Task: Unfollow the company page of Aramco
Action: Mouse moved to (707, 76)
Screenshot: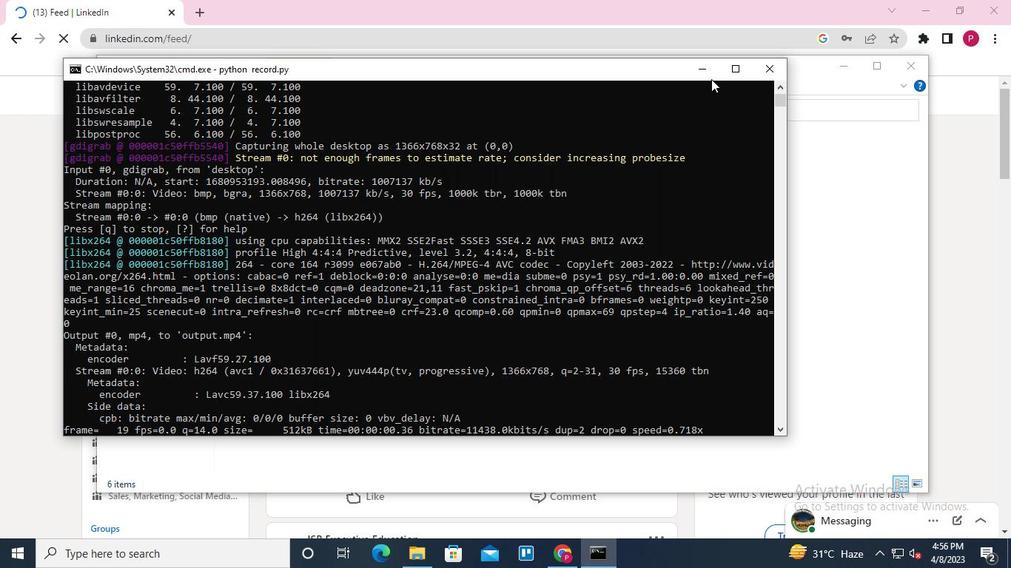 
Action: Mouse pressed left at (707, 76)
Screenshot: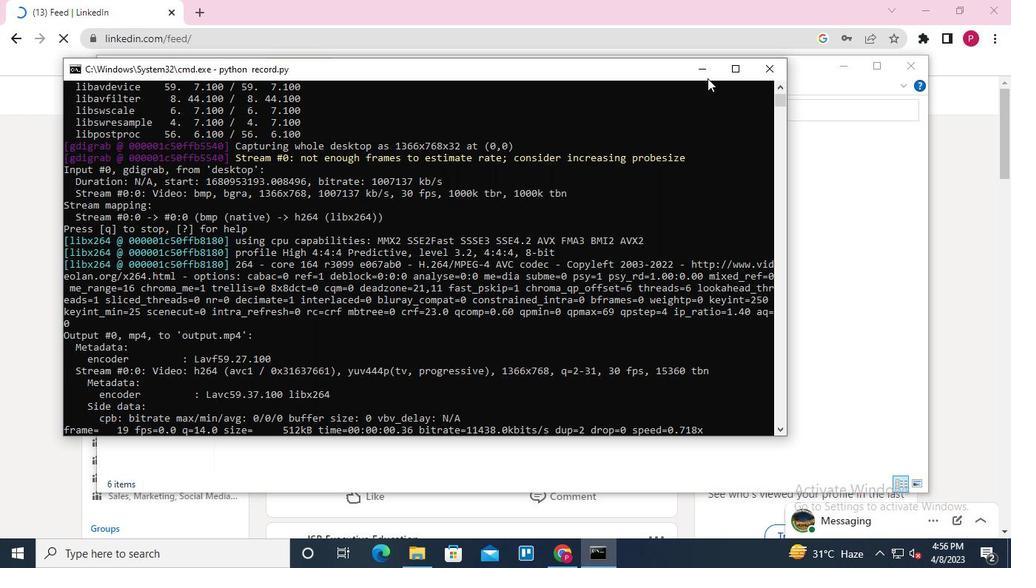 
Action: Mouse moved to (841, 71)
Screenshot: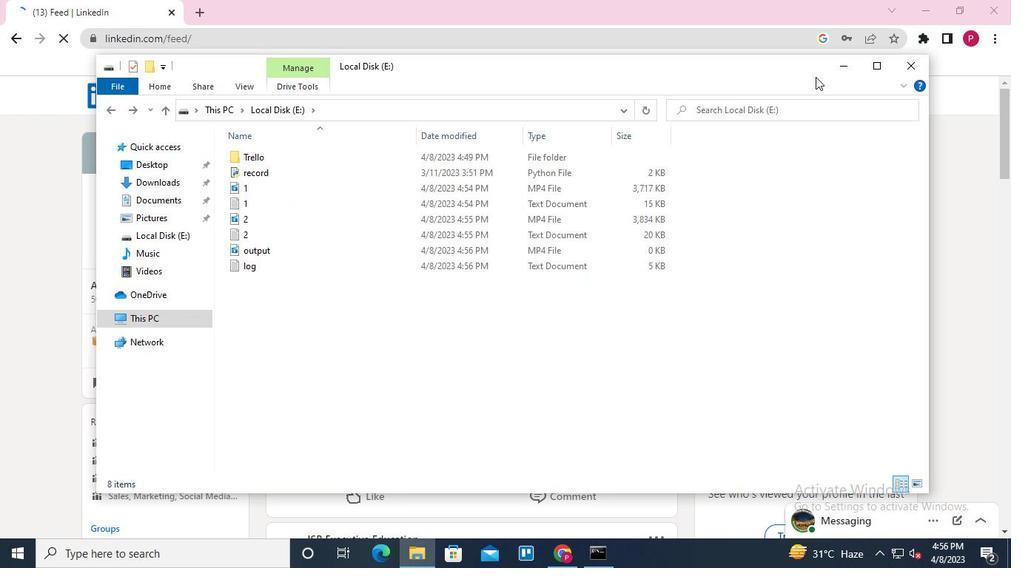 
Action: Mouse pressed left at (841, 71)
Screenshot: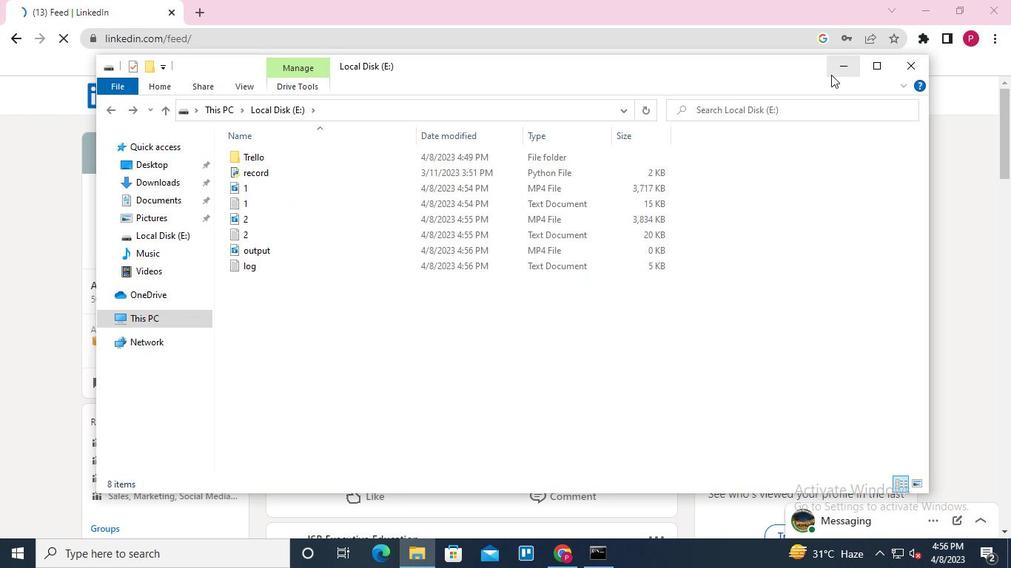 
Action: Mouse moved to (233, 90)
Screenshot: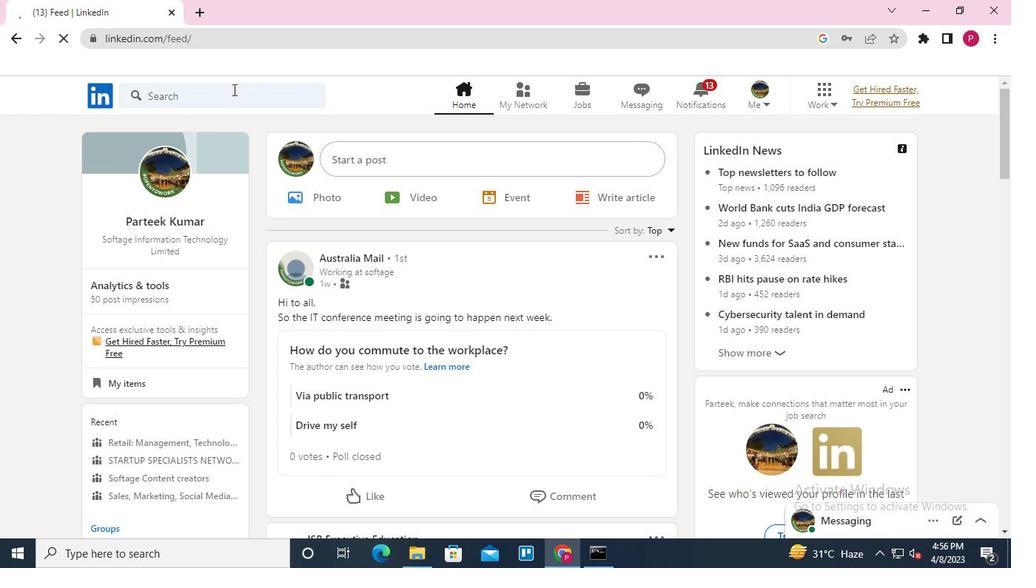 
Action: Mouse pressed left at (233, 90)
Screenshot: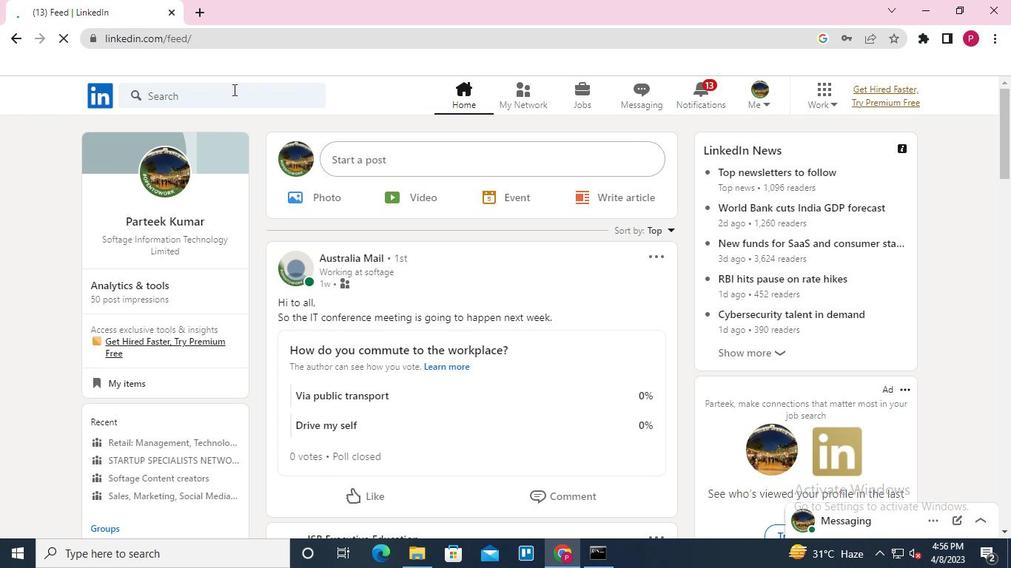 
Action: Keyboard Key.shift
Screenshot: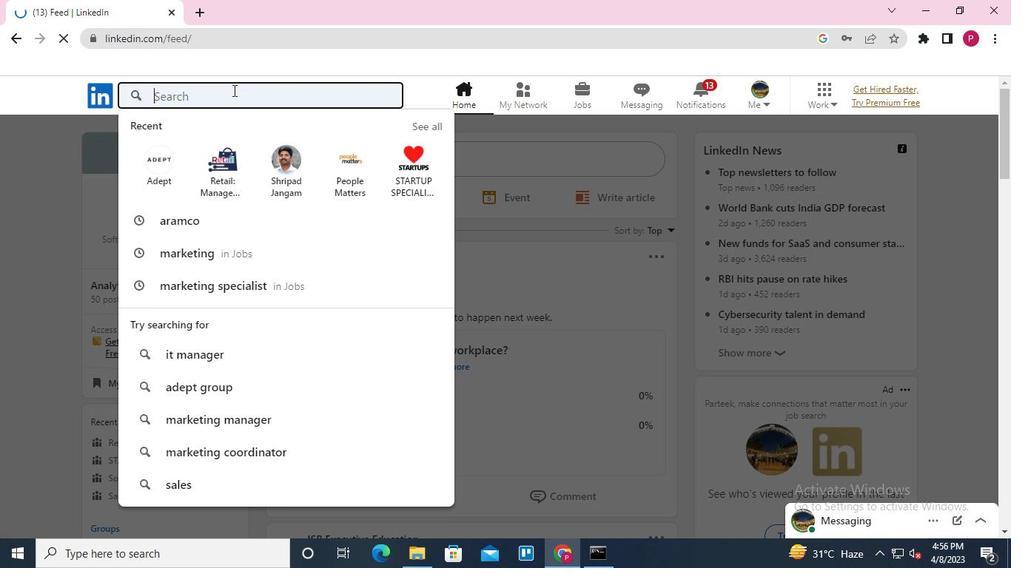 
Action: Keyboard A
Screenshot: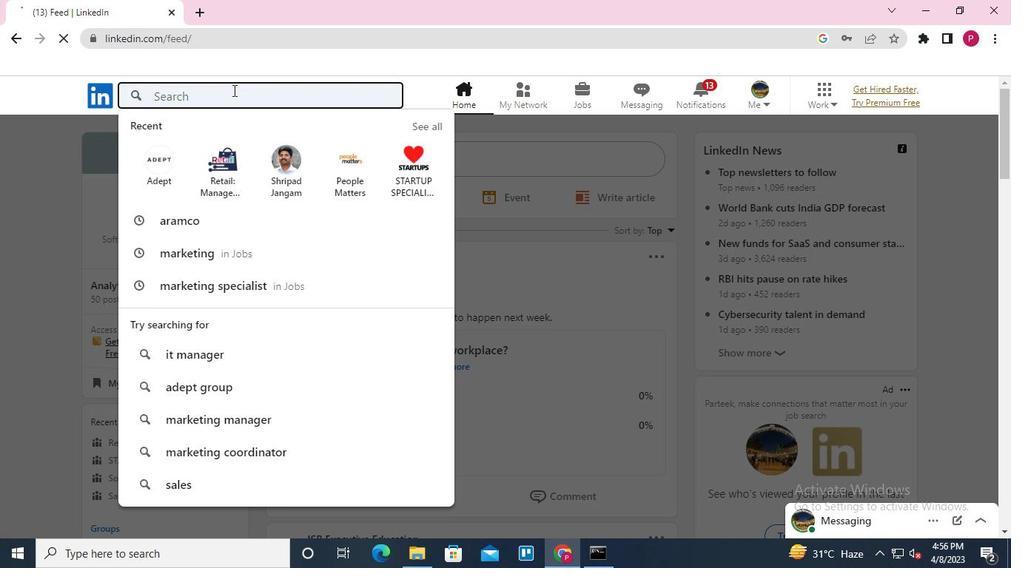 
Action: Keyboard r
Screenshot: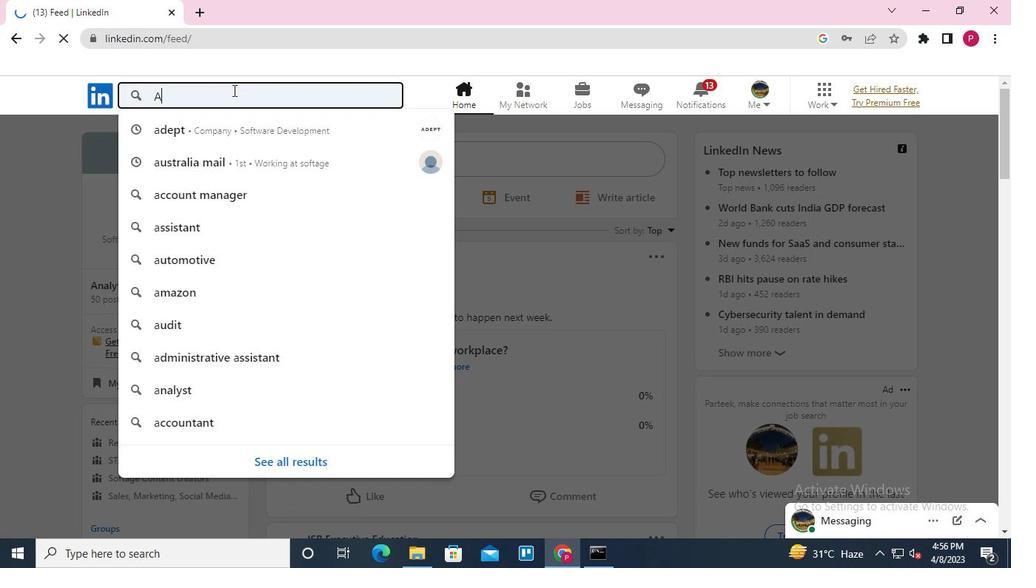 
Action: Keyboard a
Screenshot: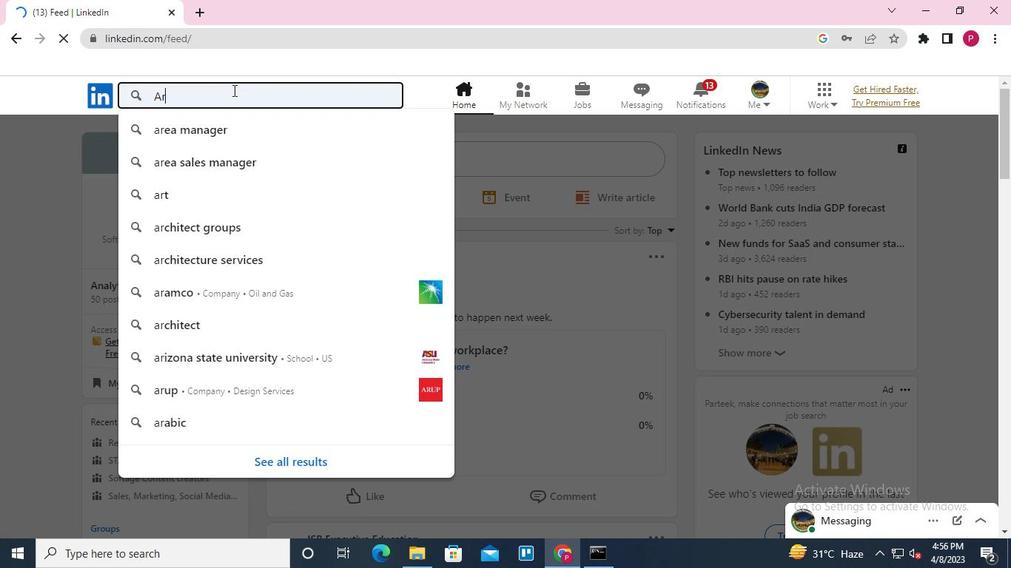 
Action: Keyboard m
Screenshot: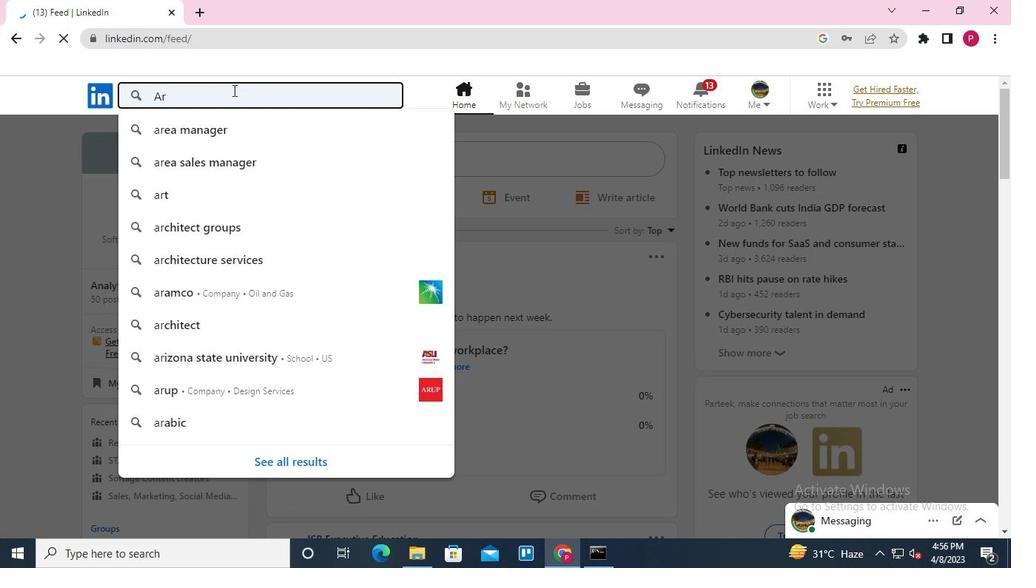 
Action: Keyboard c
Screenshot: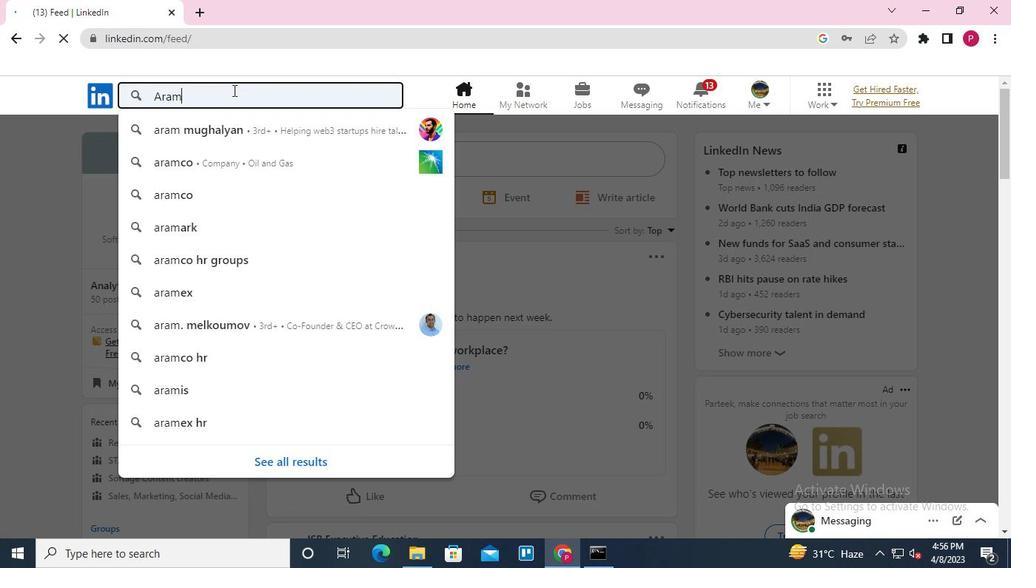 
Action: Keyboard o
Screenshot: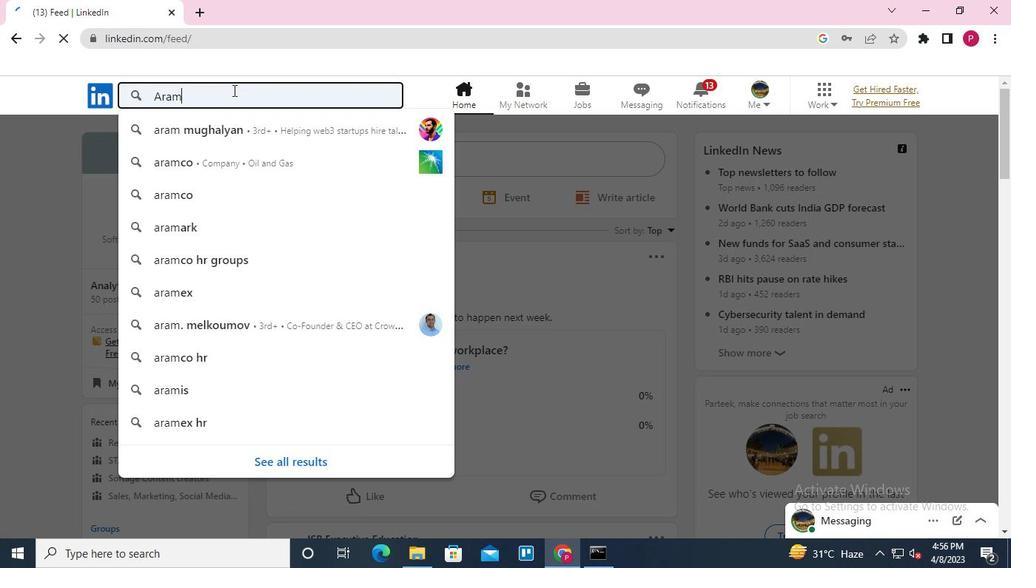
Action: Keyboard Key.enter
Screenshot: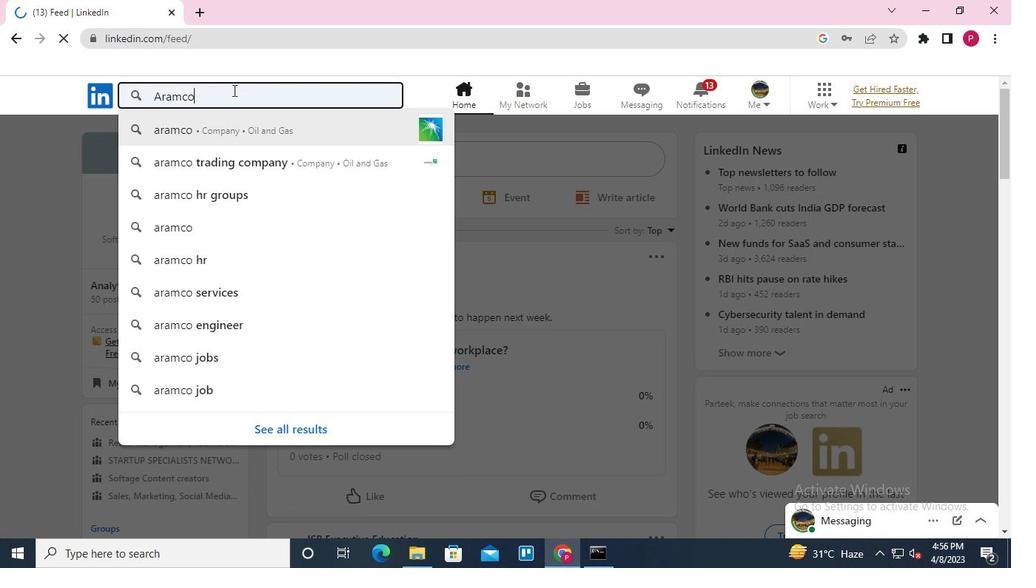 
Action: Mouse moved to (227, 314)
Screenshot: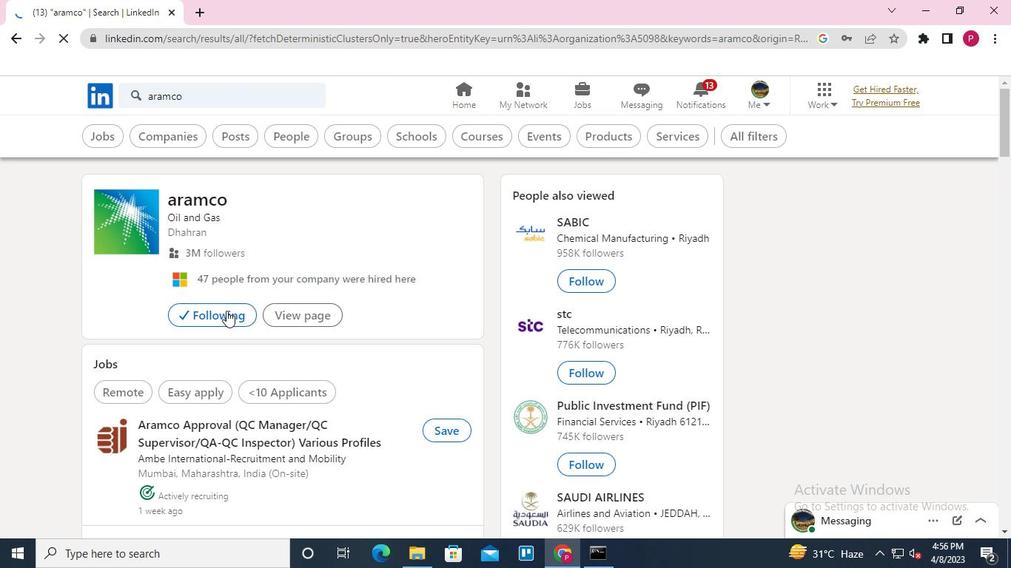 
Action: Mouse pressed left at (227, 314)
Screenshot: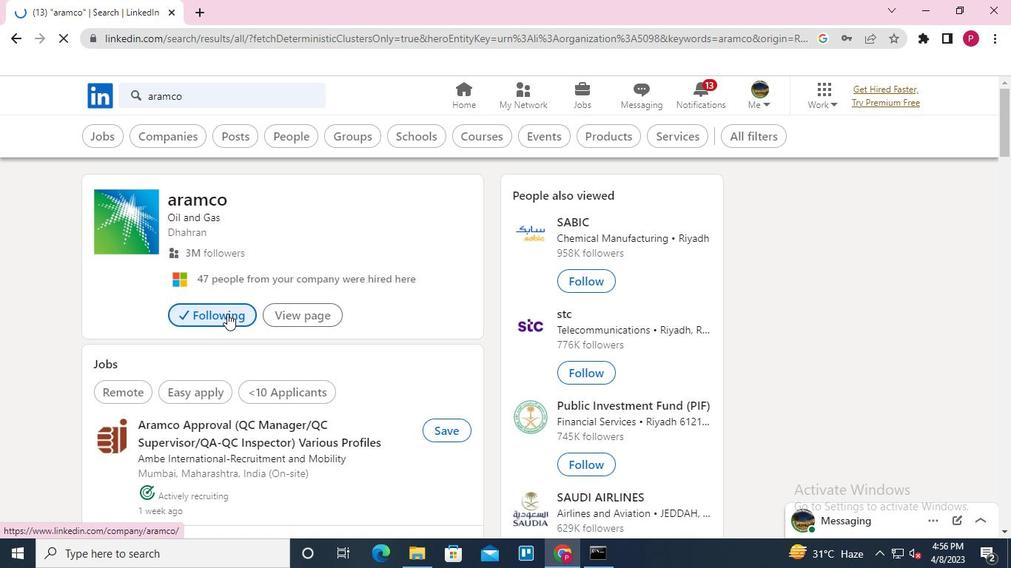 
Action: Mouse moved to (581, 330)
Screenshot: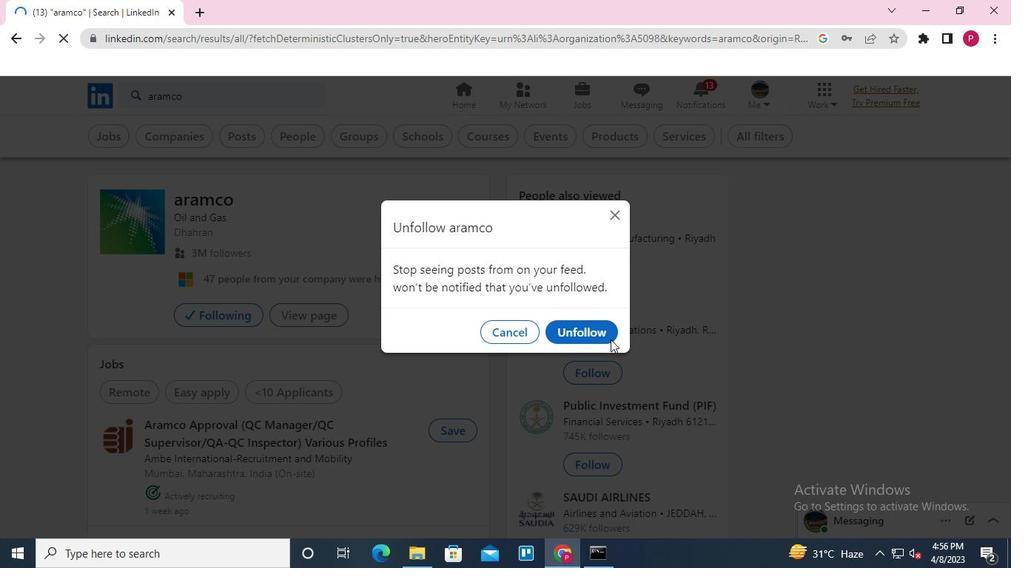 
Action: Mouse pressed left at (581, 330)
Screenshot: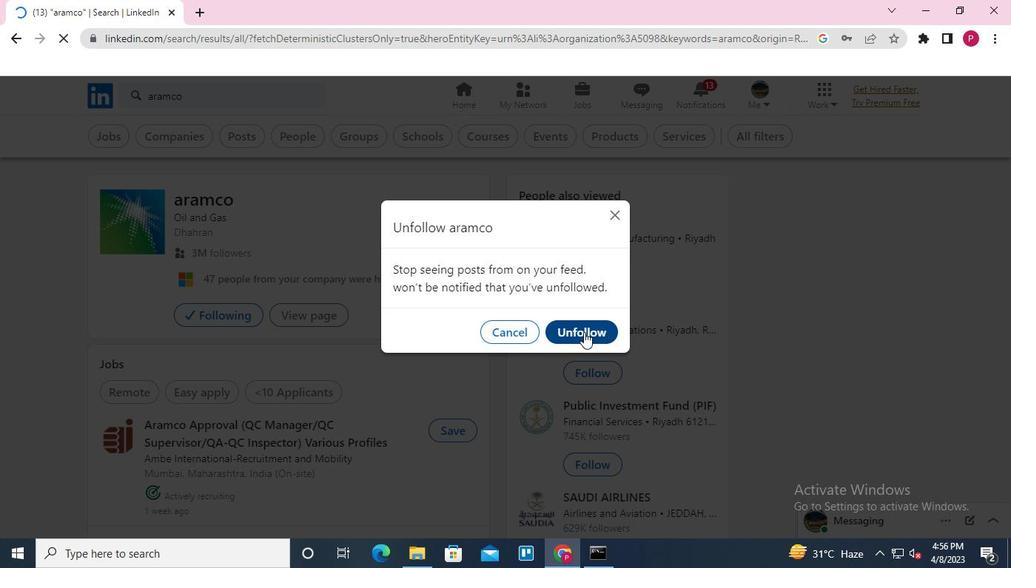 
Action: Keyboard Key.alt_l
Screenshot: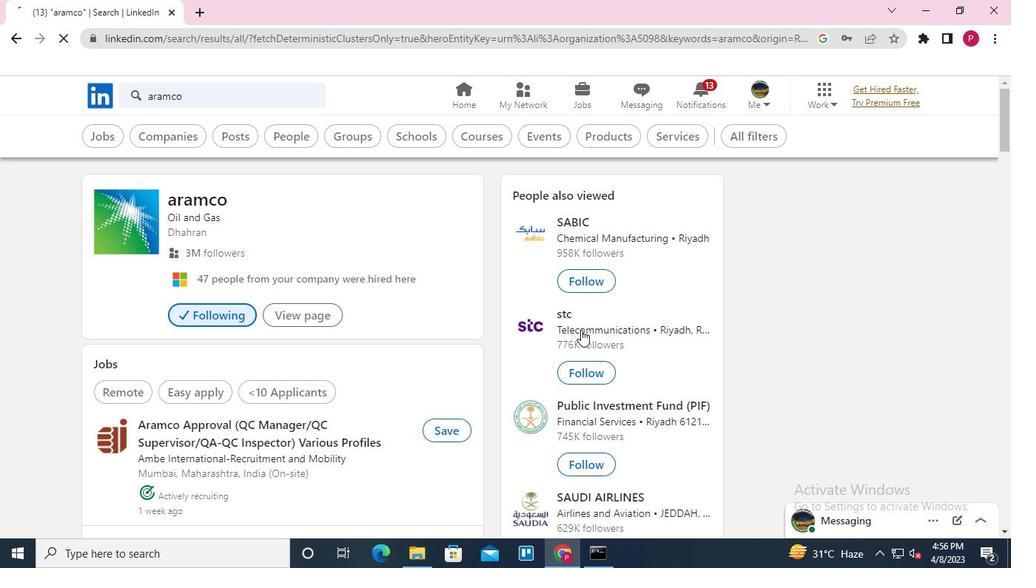 
Action: Keyboard Key.tab
Screenshot: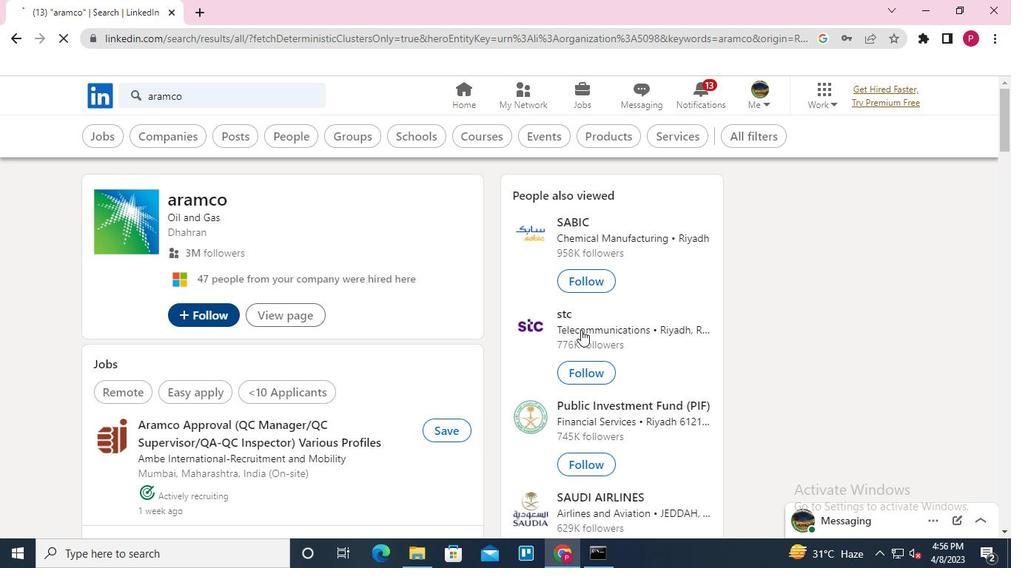 
Action: Keyboard Key.tab
Screenshot: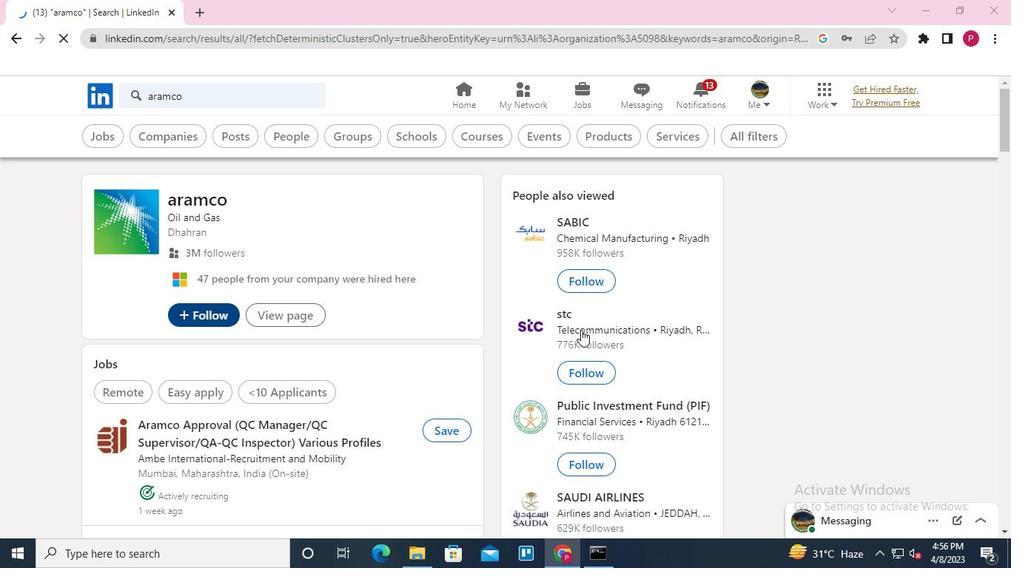 
Action: Mouse moved to (773, 65)
Screenshot: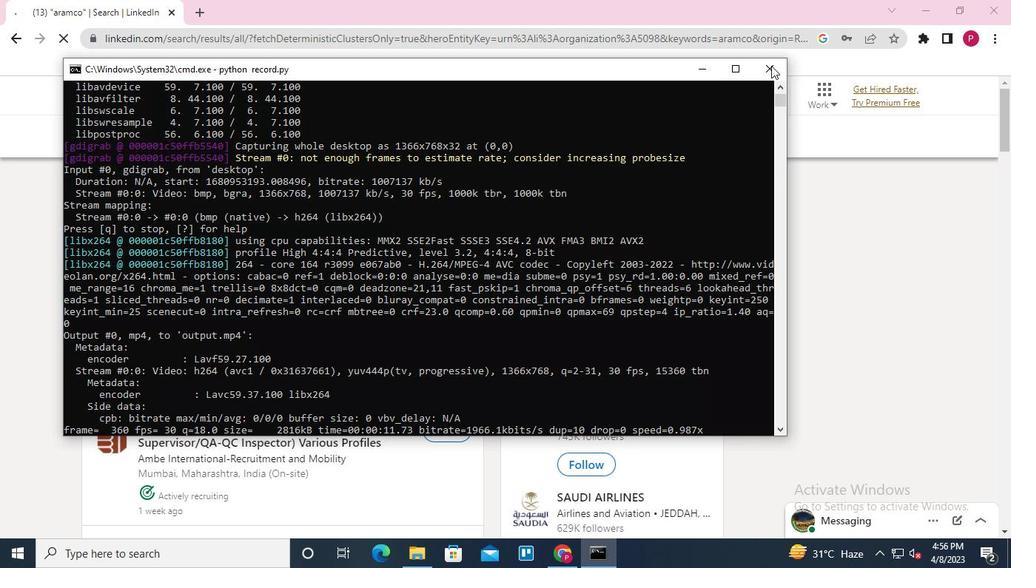 
Action: Mouse pressed left at (773, 65)
Screenshot: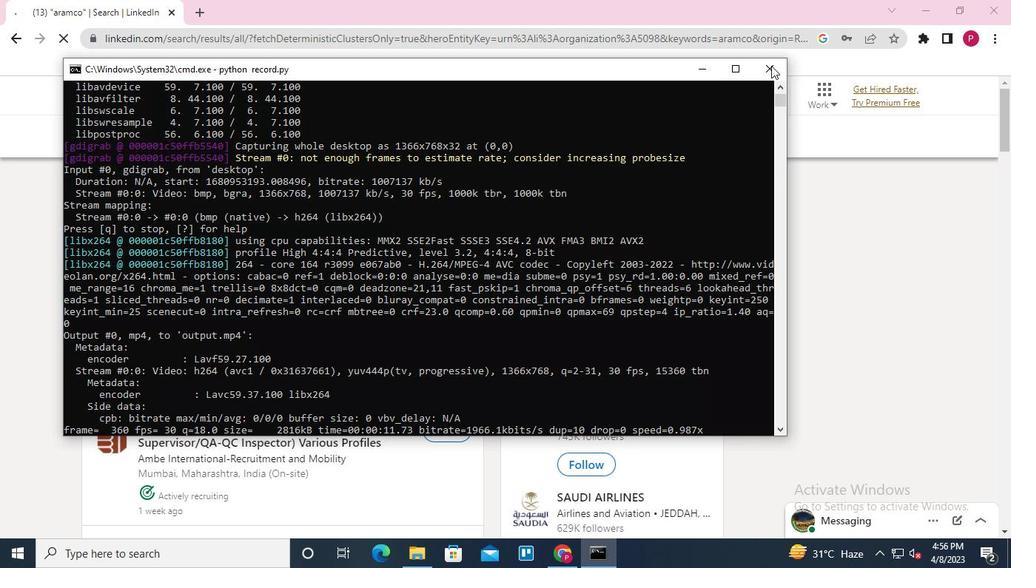 
